 Task: In Windows properties of general video settings, Set the video alignment to top-right.
Action: Mouse moved to (95, 13)
Screenshot: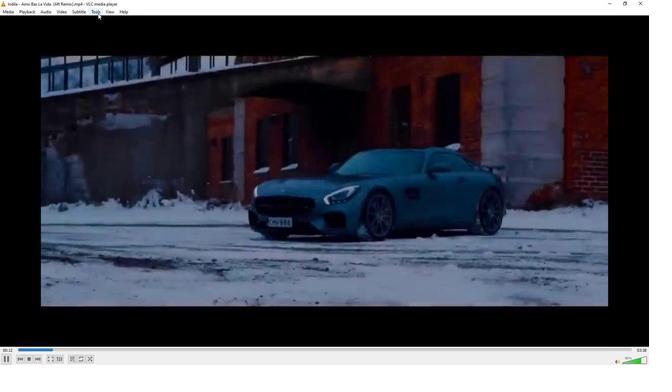 
Action: Mouse pressed left at (95, 13)
Screenshot: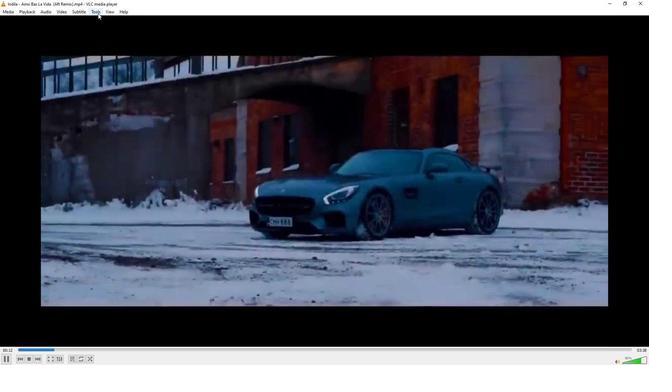 
Action: Mouse moved to (113, 90)
Screenshot: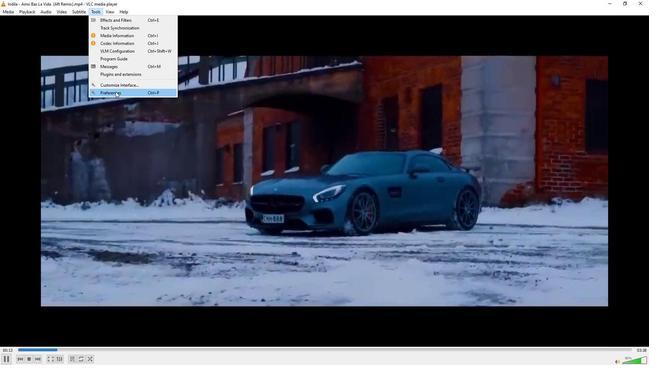 
Action: Mouse pressed left at (113, 90)
Screenshot: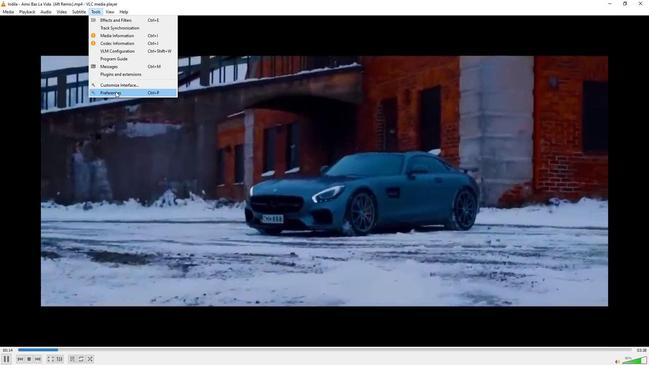 
Action: Mouse moved to (176, 251)
Screenshot: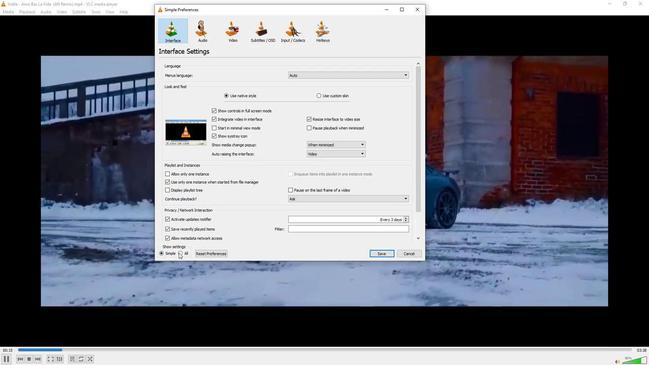 
Action: Mouse pressed left at (176, 251)
Screenshot: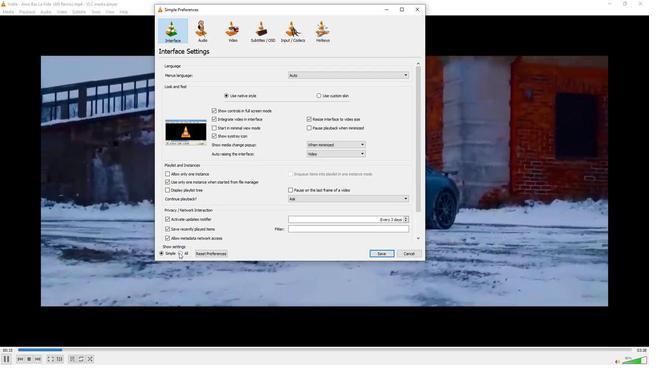 
Action: Mouse moved to (165, 205)
Screenshot: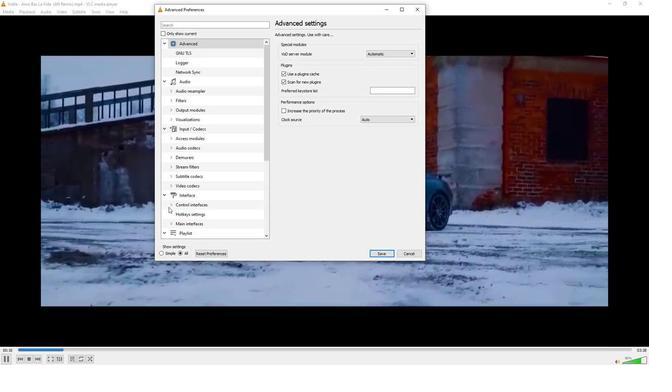 
Action: Mouse scrolled (165, 204) with delta (0, 0)
Screenshot: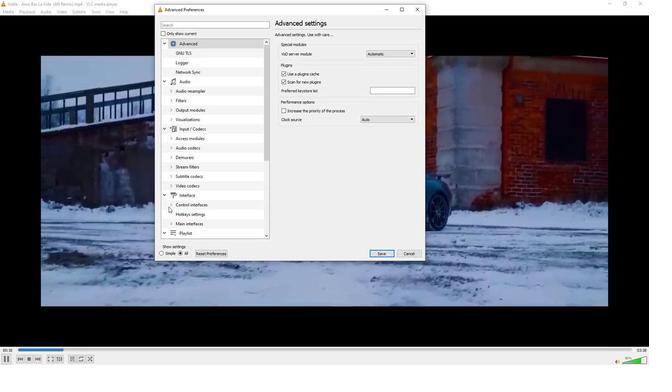 
Action: Mouse scrolled (165, 204) with delta (0, 0)
Screenshot: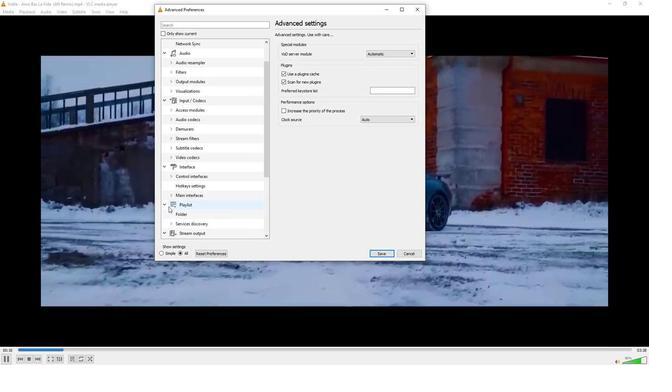 
Action: Mouse scrolled (165, 204) with delta (0, 0)
Screenshot: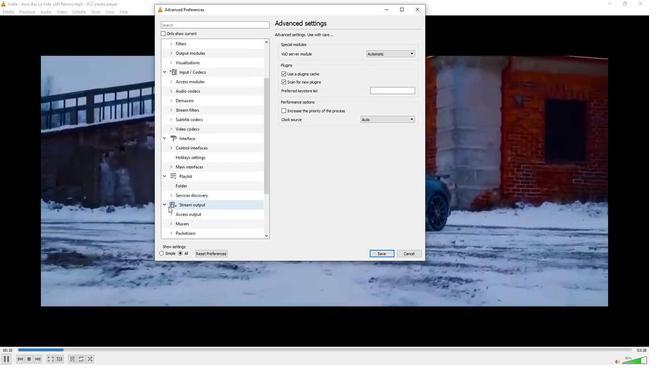 
Action: Mouse scrolled (165, 204) with delta (0, 0)
Screenshot: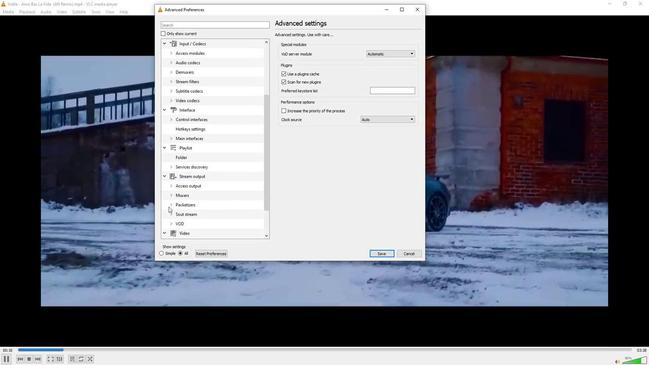
Action: Mouse scrolled (165, 204) with delta (0, 0)
Screenshot: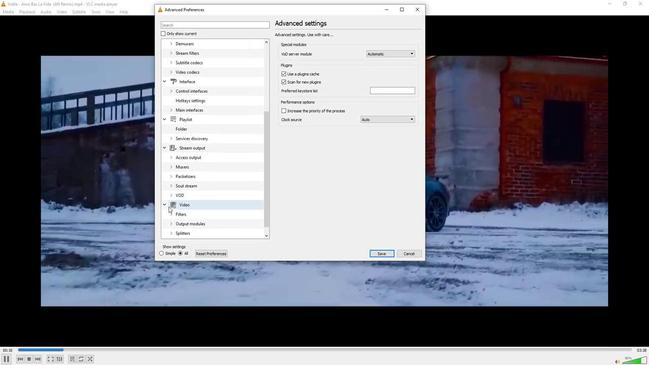 
Action: Mouse scrolled (165, 204) with delta (0, 0)
Screenshot: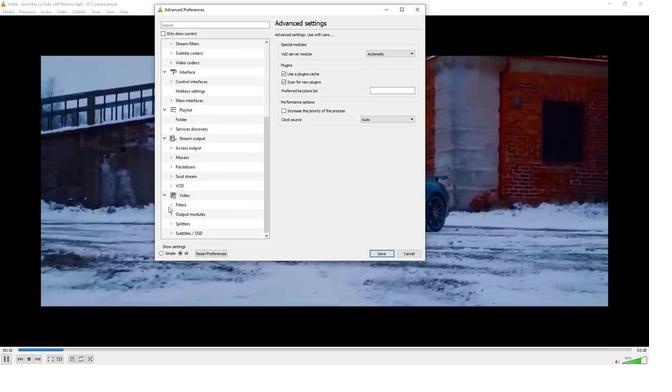 
Action: Mouse scrolled (165, 204) with delta (0, 0)
Screenshot: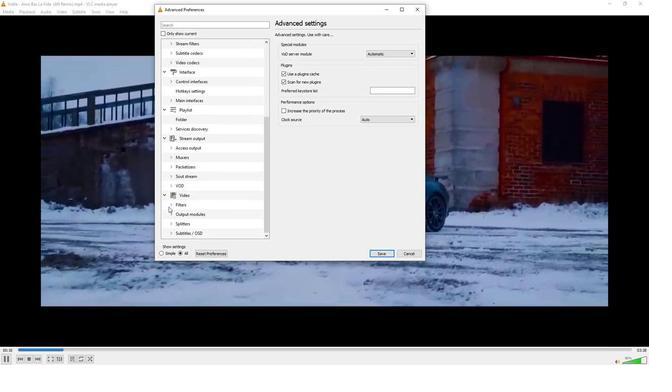 
Action: Mouse scrolled (165, 204) with delta (0, 0)
Screenshot: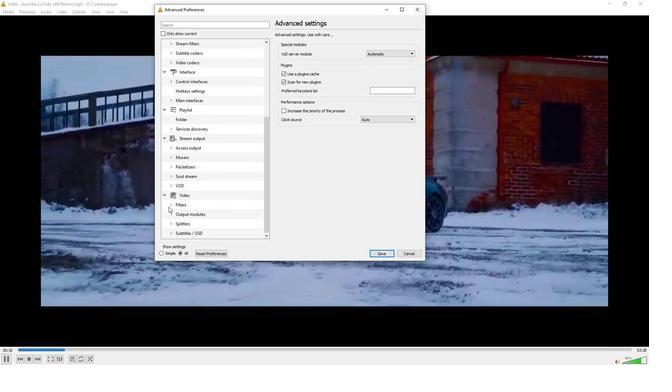
Action: Mouse moved to (180, 192)
Screenshot: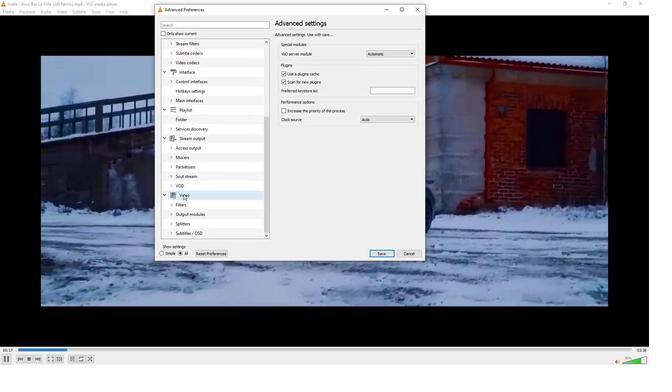 
Action: Mouse pressed left at (180, 192)
Screenshot: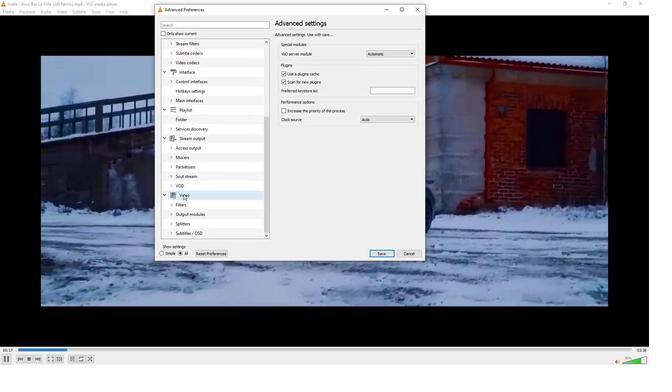 
Action: Mouse moved to (337, 204)
Screenshot: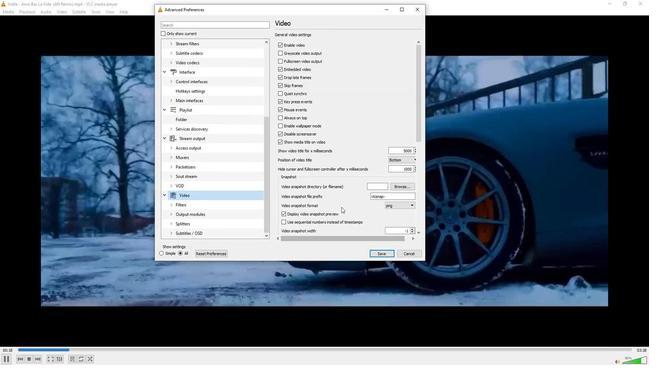 
Action: Mouse scrolled (337, 204) with delta (0, 0)
Screenshot: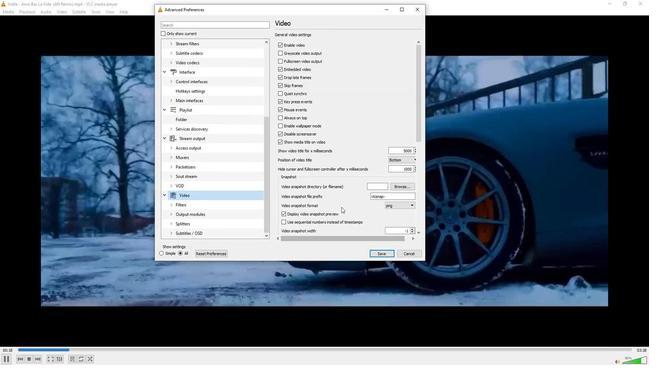 
Action: Mouse moved to (337, 204)
Screenshot: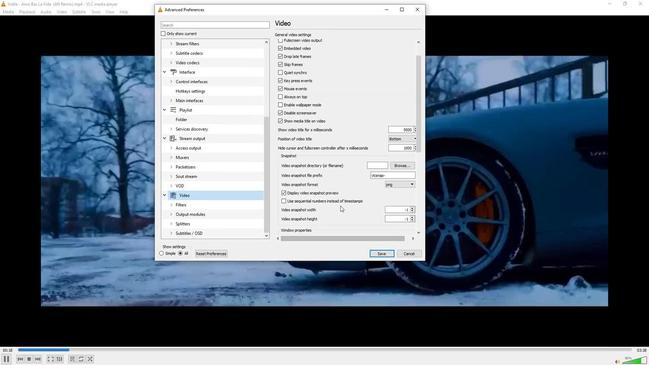 
Action: Mouse scrolled (337, 203) with delta (0, 0)
Screenshot: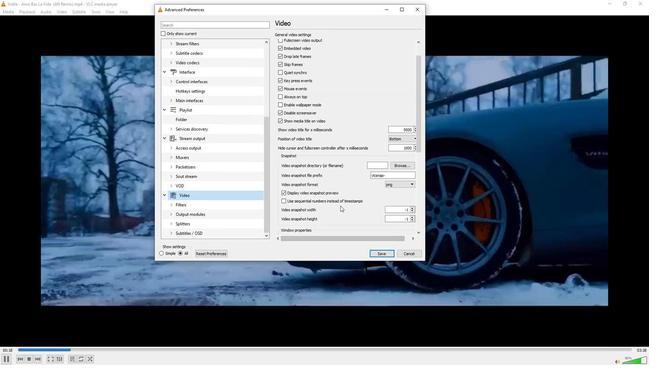 
Action: Mouse scrolled (337, 203) with delta (0, 0)
Screenshot: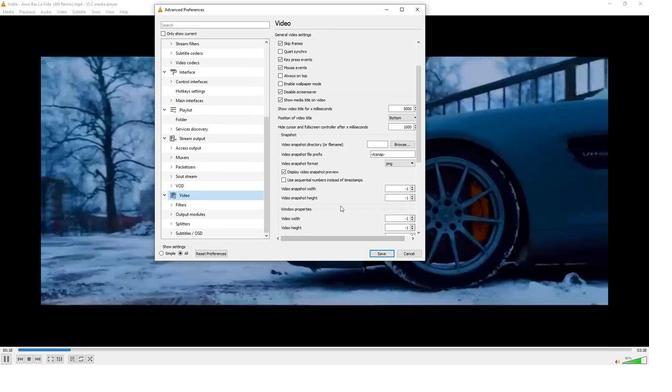 
Action: Mouse scrolled (337, 203) with delta (0, 0)
Screenshot: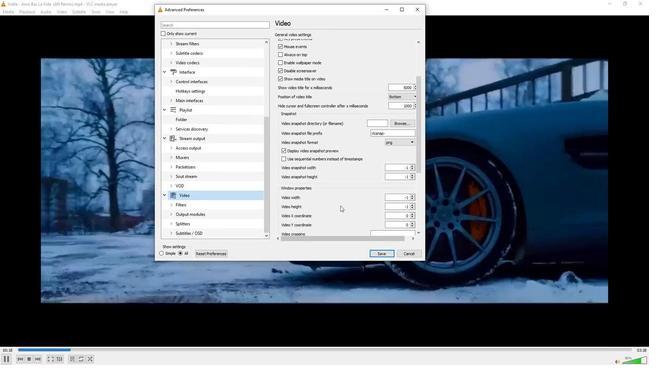 
Action: Mouse scrolled (337, 203) with delta (0, 0)
Screenshot: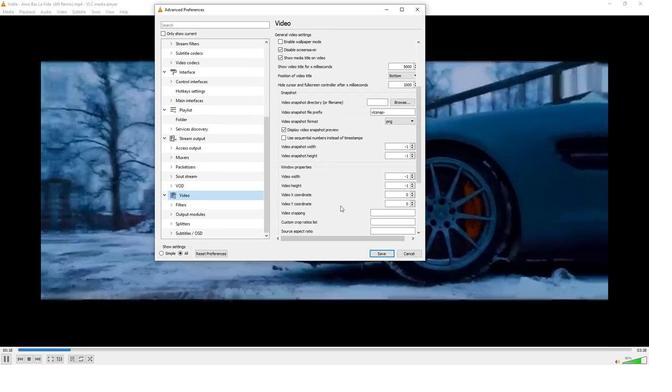 
Action: Mouse scrolled (337, 203) with delta (0, 0)
Screenshot: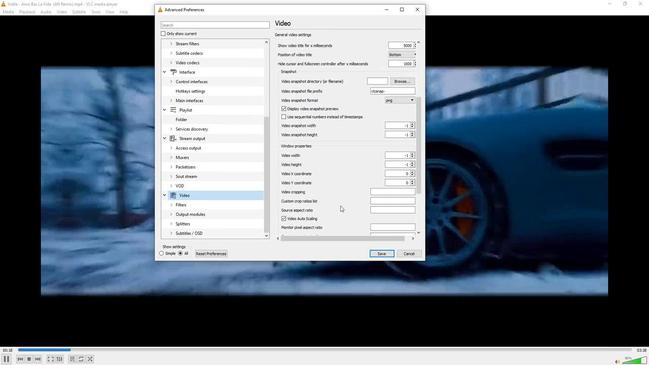 
Action: Mouse scrolled (337, 203) with delta (0, 0)
Screenshot: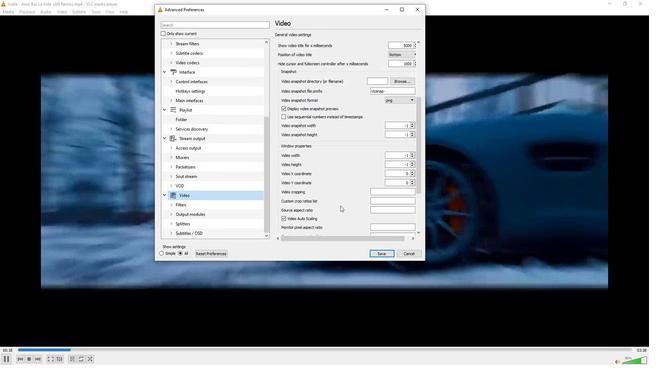 
Action: Mouse scrolled (337, 203) with delta (0, 0)
Screenshot: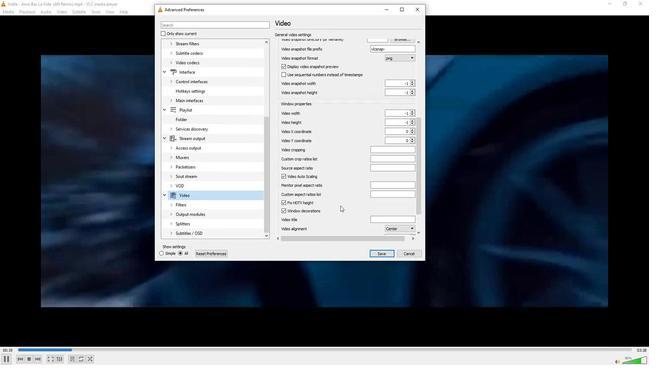 
Action: Mouse scrolled (337, 203) with delta (0, 0)
Screenshot: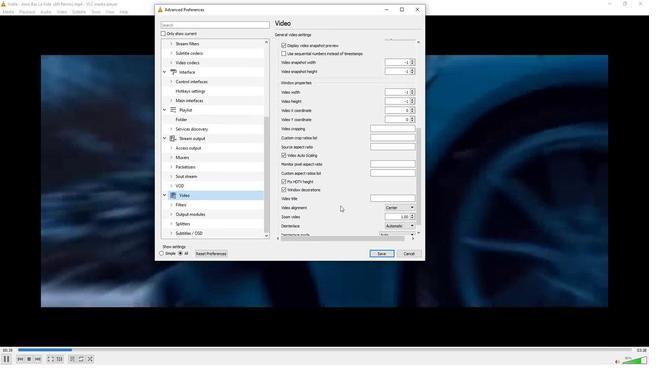 
Action: Mouse scrolled (337, 203) with delta (0, 0)
Screenshot: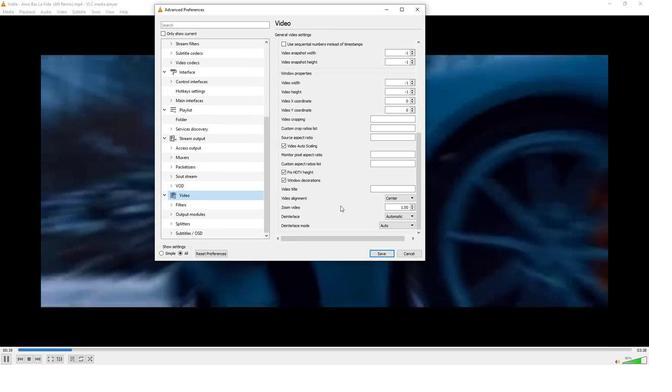 
Action: Mouse scrolled (337, 203) with delta (0, 0)
Screenshot: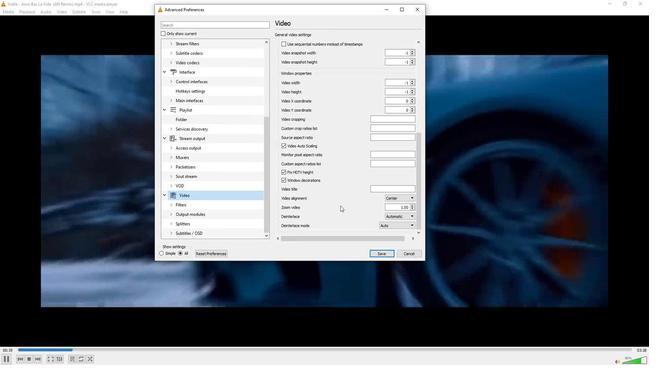 
Action: Mouse moved to (394, 197)
Screenshot: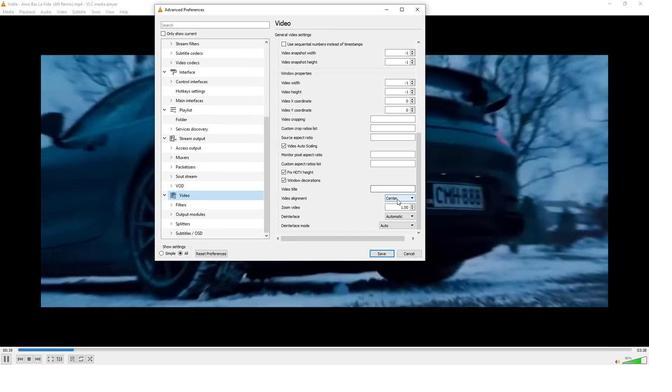 
Action: Mouse pressed left at (394, 197)
Screenshot: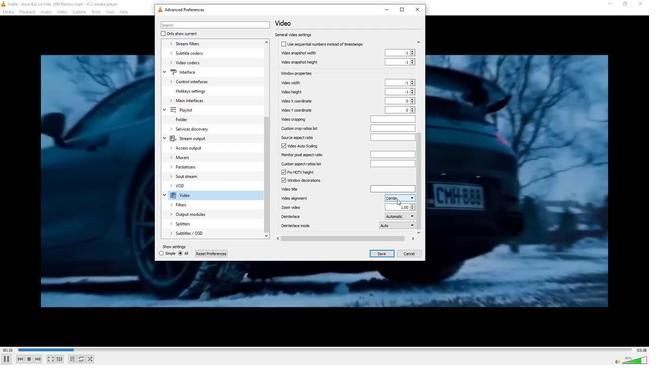 
Action: Mouse moved to (395, 227)
Screenshot: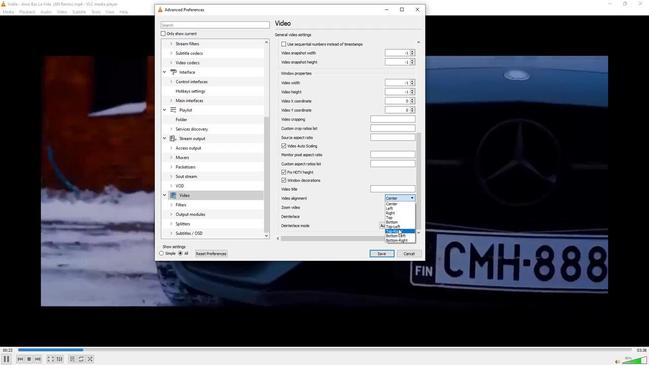 
Action: Mouse pressed left at (395, 227)
Screenshot: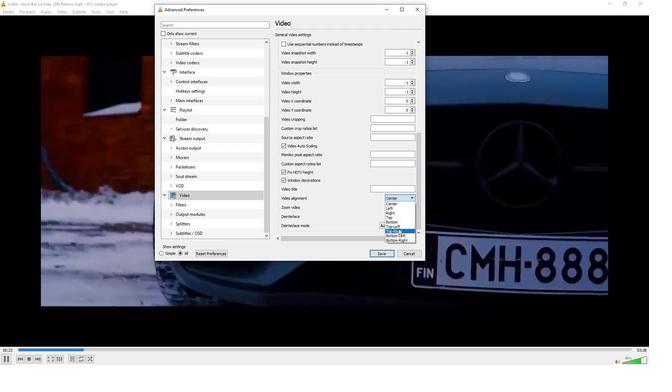 
Action: Mouse moved to (278, 231)
Screenshot: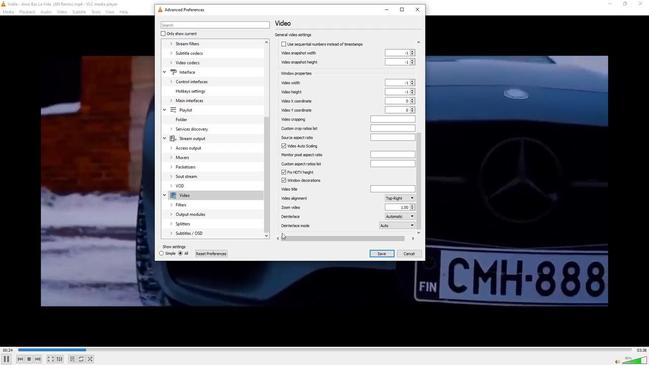 
